 Task: Create New Vendor with Vendor Name: Parker Pen Company, Billing Address Line1: 8313 Squaw Creek Dr., Billing Address Line2: East Elmhurst, Billing Address Line3: NY 10974
Action: Mouse moved to (149, 28)
Screenshot: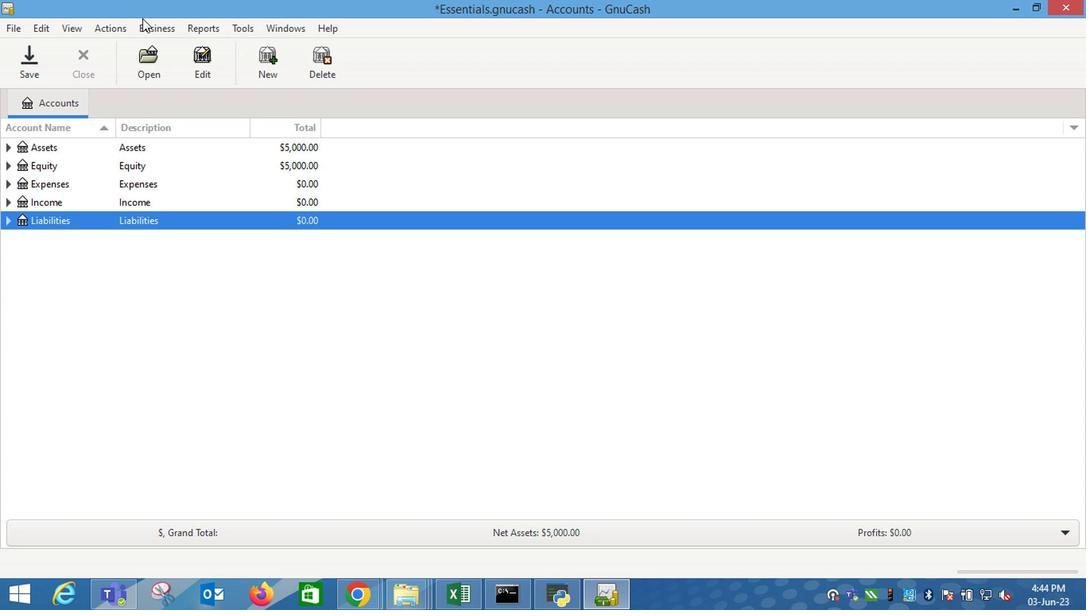 
Action: Mouse pressed left at (149, 28)
Screenshot: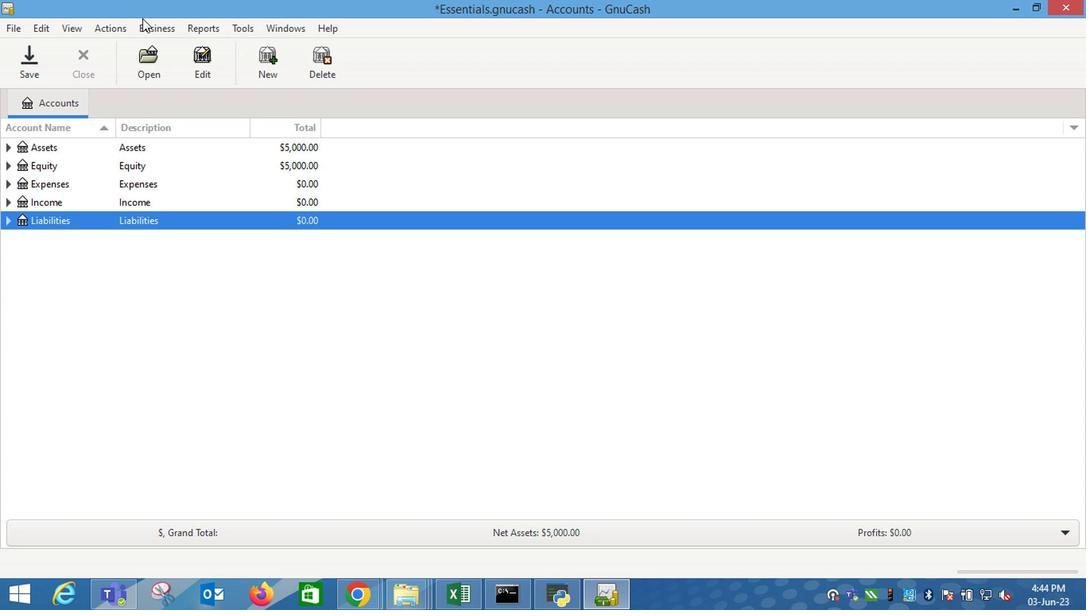 
Action: Mouse moved to (321, 94)
Screenshot: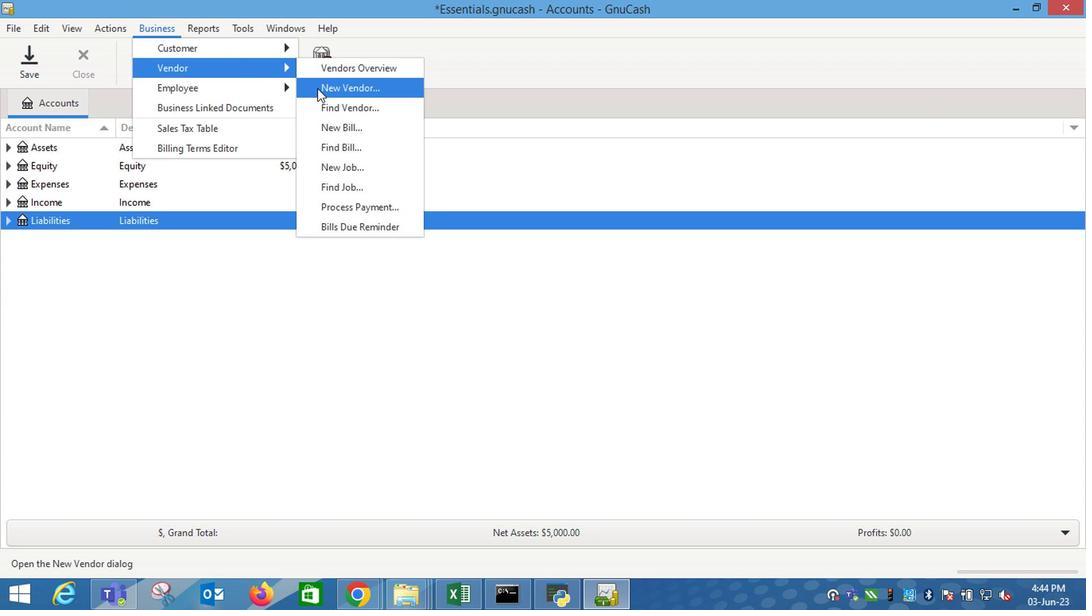 
Action: Mouse pressed left at (321, 94)
Screenshot: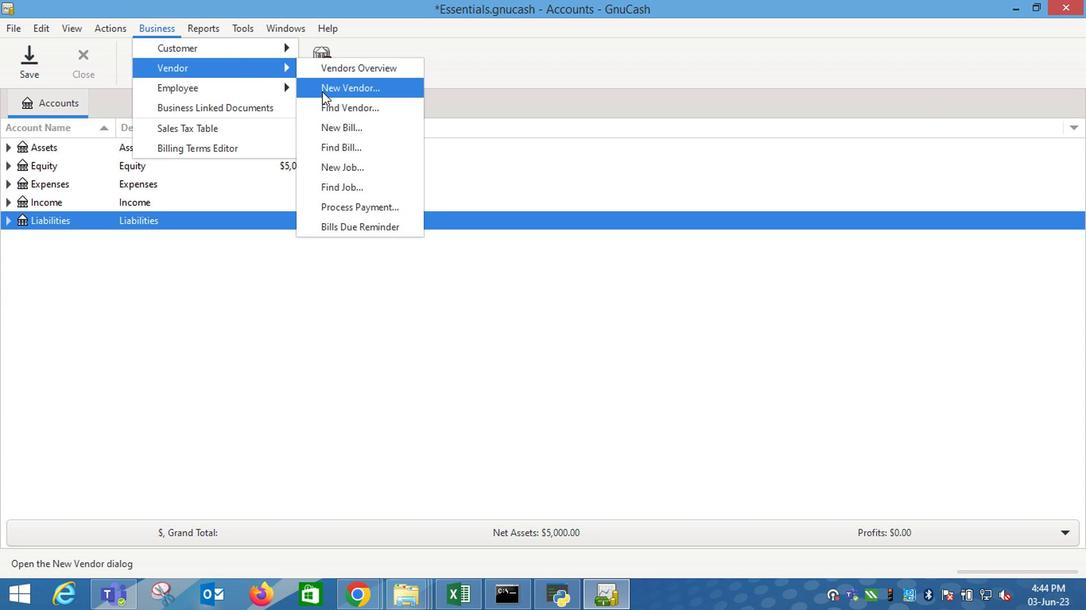
Action: Mouse moved to (757, 246)
Screenshot: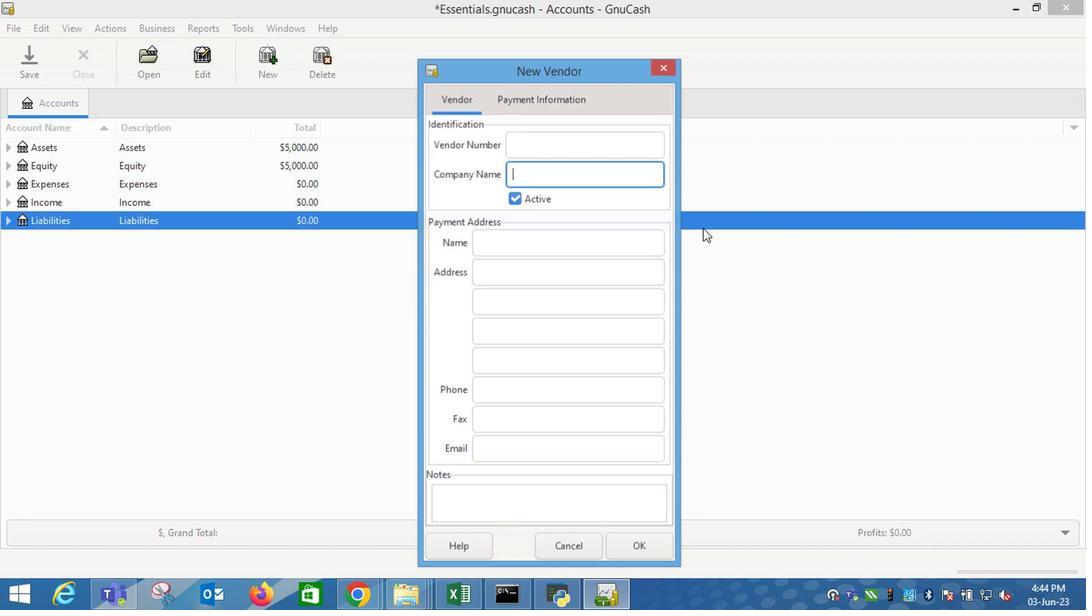 
Action: Key pressed <Key.shift_r>Parker<Key.space><Key.shift_r>Pen<Key.space><Key.shift_r>Coma<Key.backspace>pany<Key.tab><Key.tab><Key.tab>8313<Key.space><Key.shift_r>Squaw<Key.space><Key.shift_r>Creek<Key.tab><Key.shift><Key.tab><Key.right><Key.space><Key.shift_r>Dr.<Key.tab><Key.shift_r>East<Key.space><Key.shift_r>Elmhurst<Key.tab><Key.shift_r>NY<Key.space>10974
Screenshot: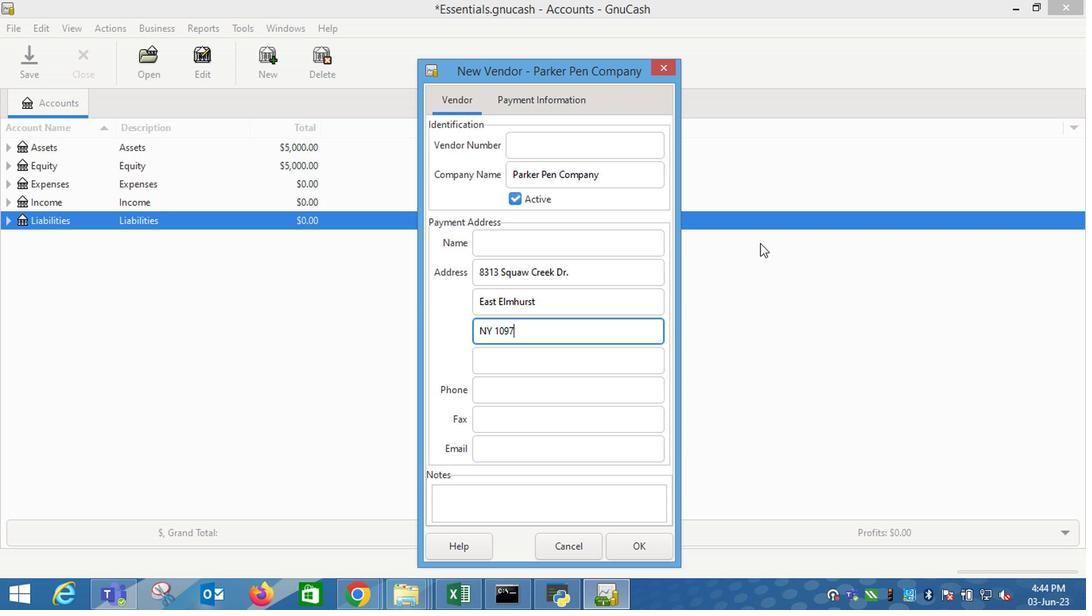 
Action: Mouse moved to (530, 104)
Screenshot: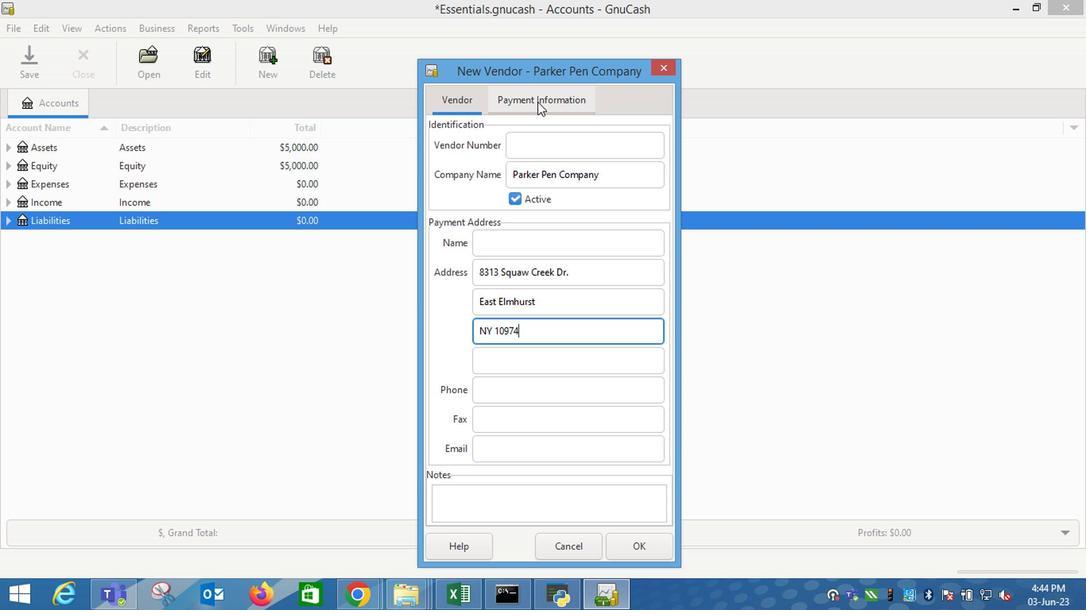 
Action: Mouse pressed left at (530, 104)
Screenshot: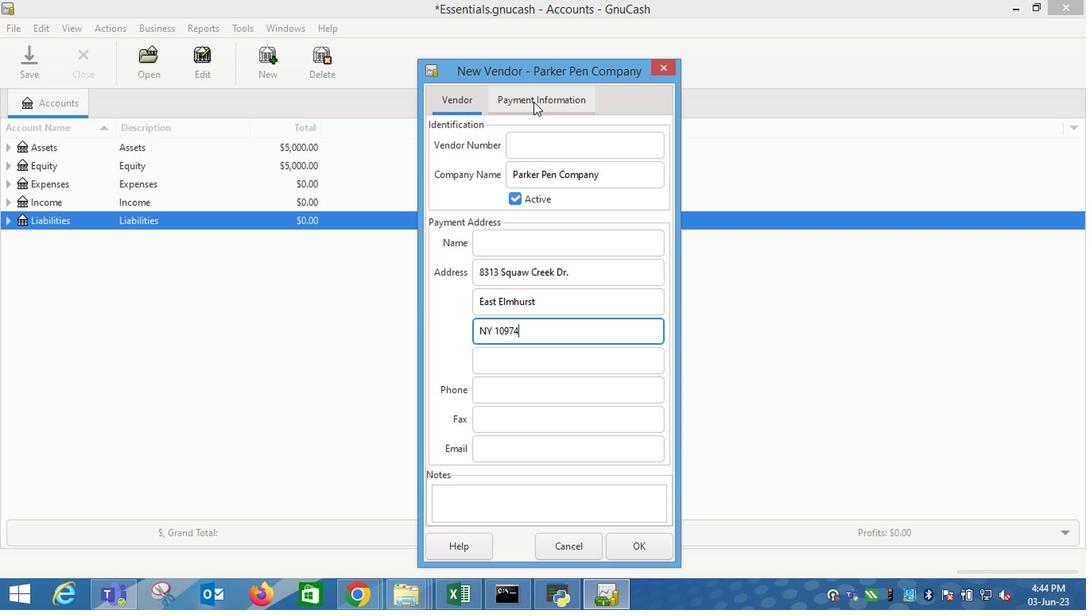 
Action: Mouse moved to (638, 541)
Screenshot: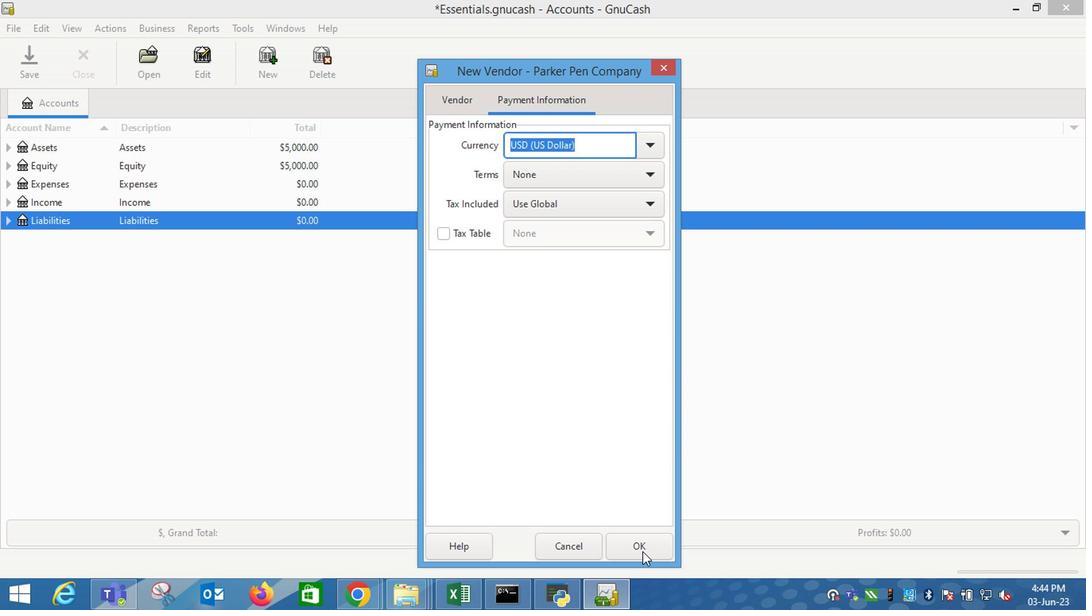 
Action: Mouse pressed left at (638, 541)
Screenshot: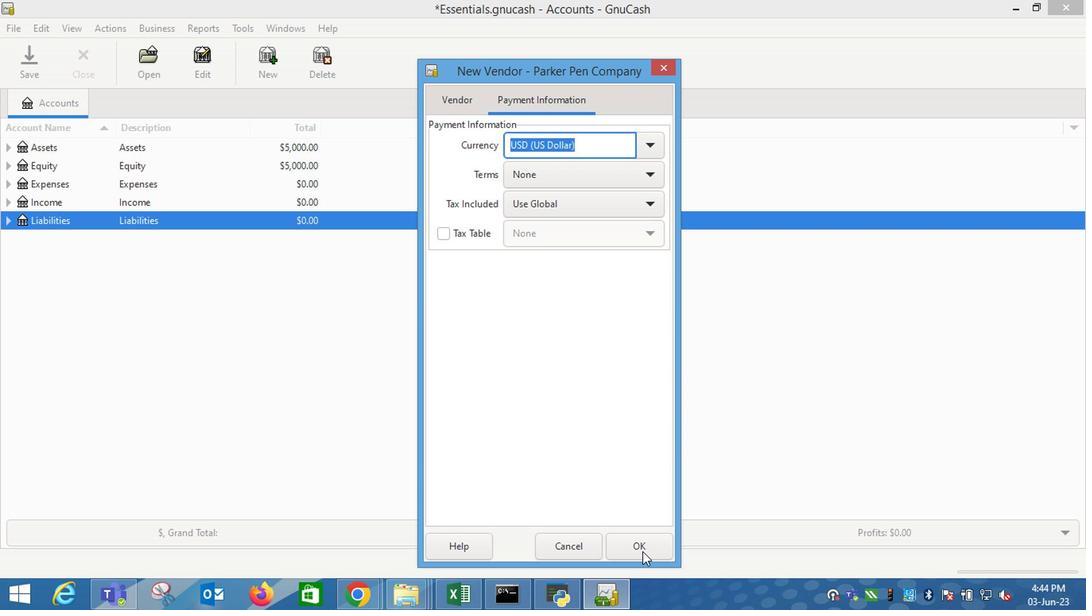 
Action: Mouse moved to (638, 541)
Screenshot: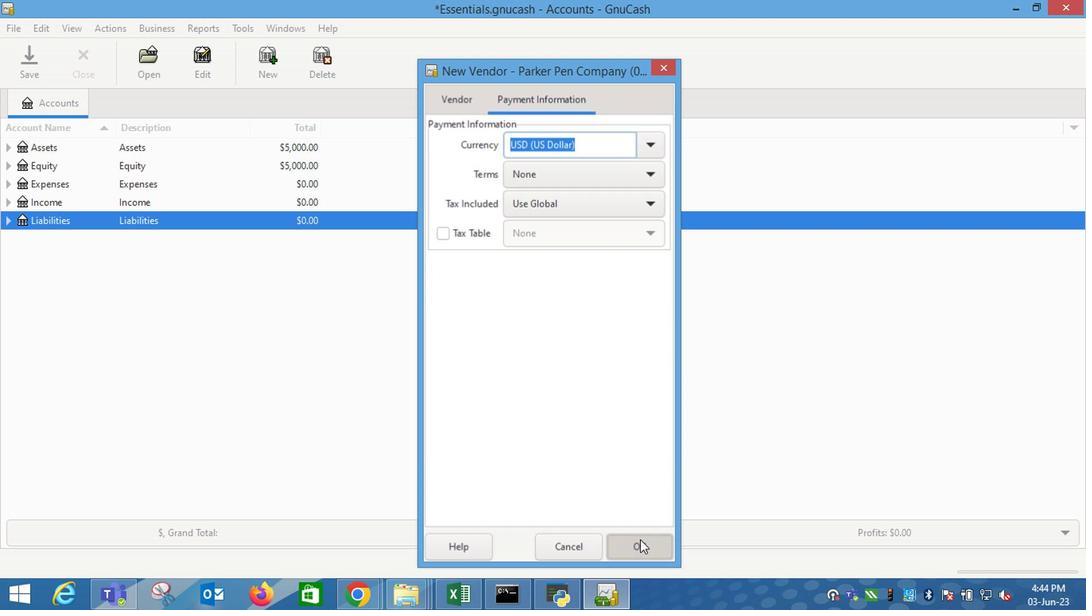 
